 Task: In the Company hisense.com, Create email and send with subject: 'A Glimpse into the Future: Meet Our Disruptive Offering', and with mail content 'Hello,_x000D_
Unlock your full potential with our game-changing solution. Embrace the possibilities and embark on a journey of growth and success in your industry._x000D_
Regards', attach the document: Contract.pdf and insert image: visitingcard.jpg. Below Regards, write Instagram and insert the URL: 'www.instagram.com'. Mark checkbox to create task to follow up : In 1 month.  Enter or choose an email address of recipient's from company's contact and send.. Logged in from softage.4@softage.net
Action: Mouse moved to (83, 54)
Screenshot: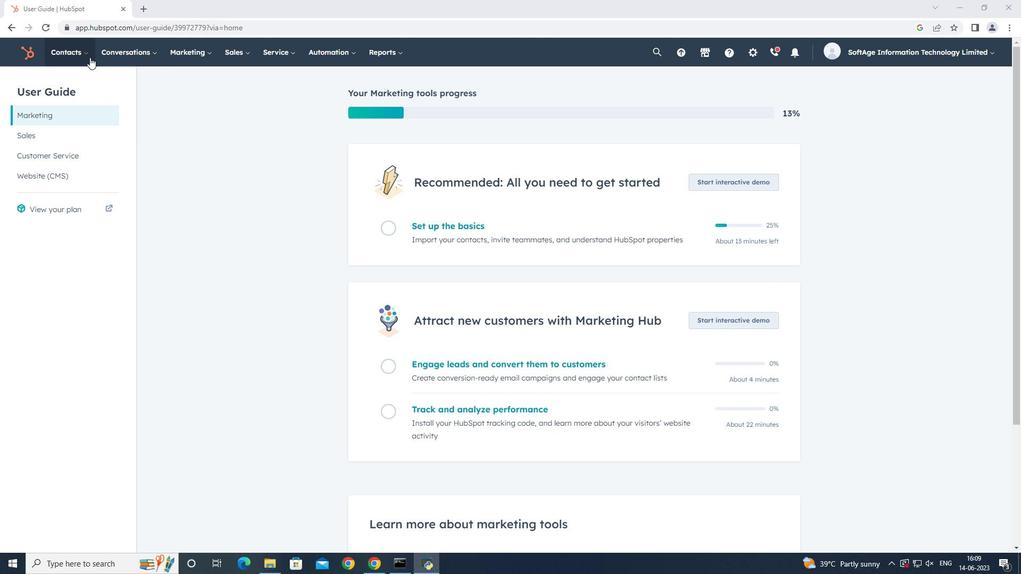 
Action: Mouse pressed left at (83, 54)
Screenshot: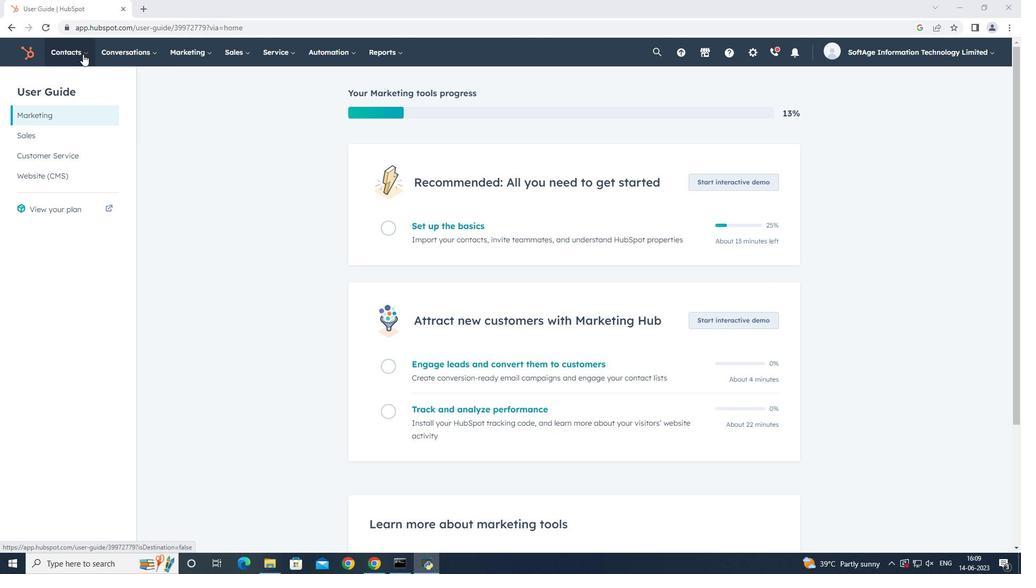 
Action: Mouse moved to (96, 98)
Screenshot: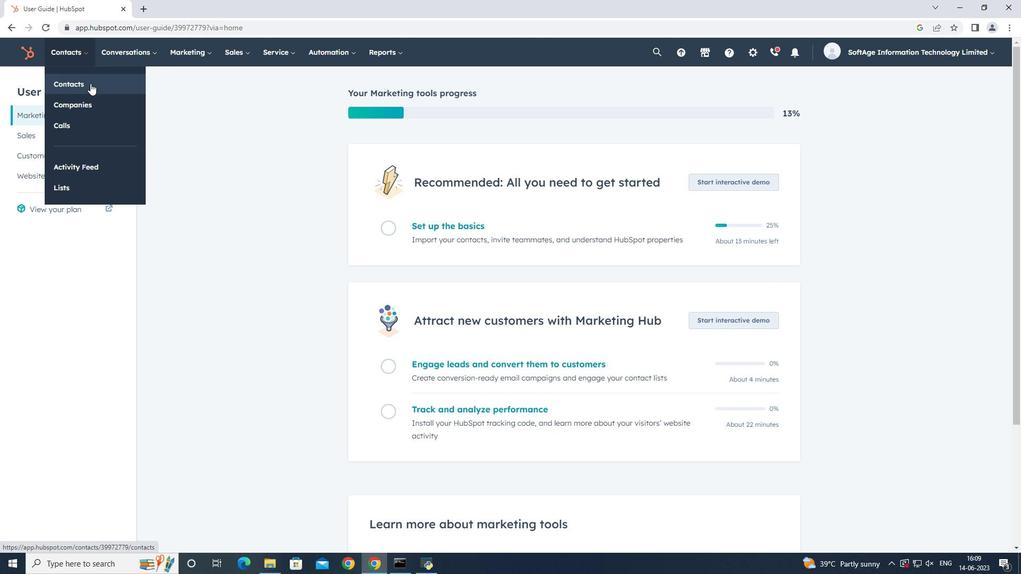 
Action: Mouse pressed left at (96, 98)
Screenshot: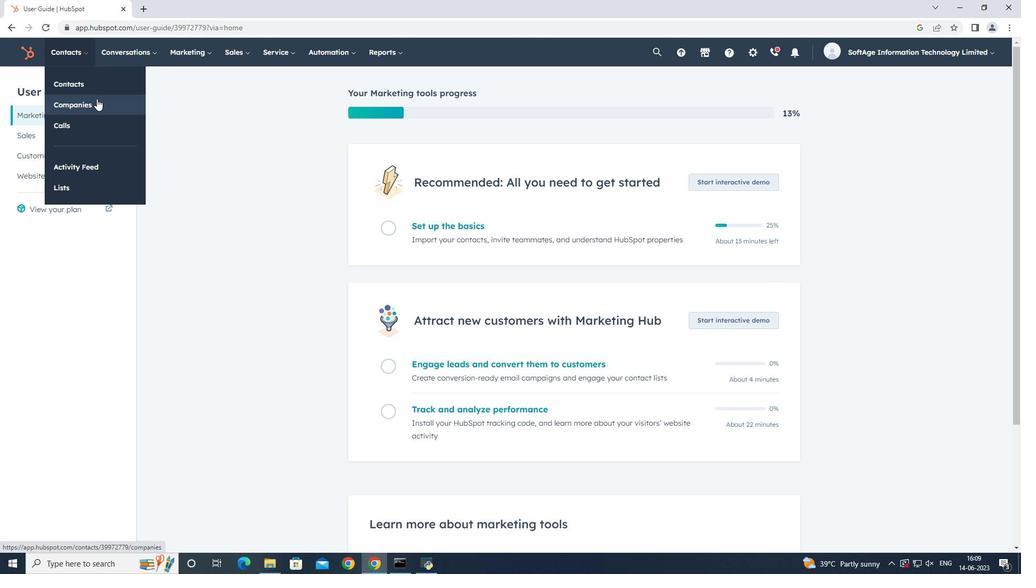 
Action: Mouse moved to (122, 175)
Screenshot: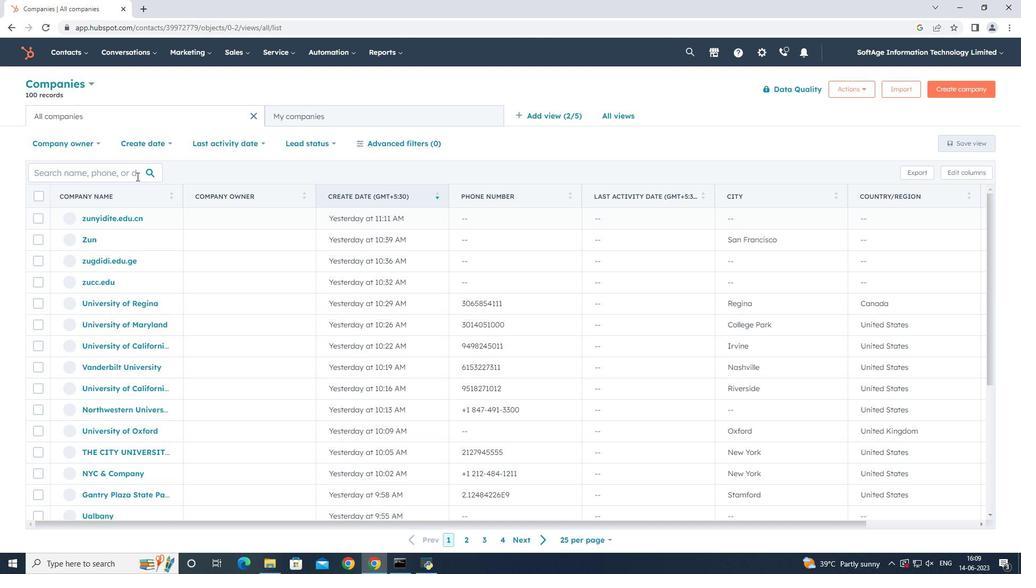 
Action: Mouse pressed left at (122, 175)
Screenshot: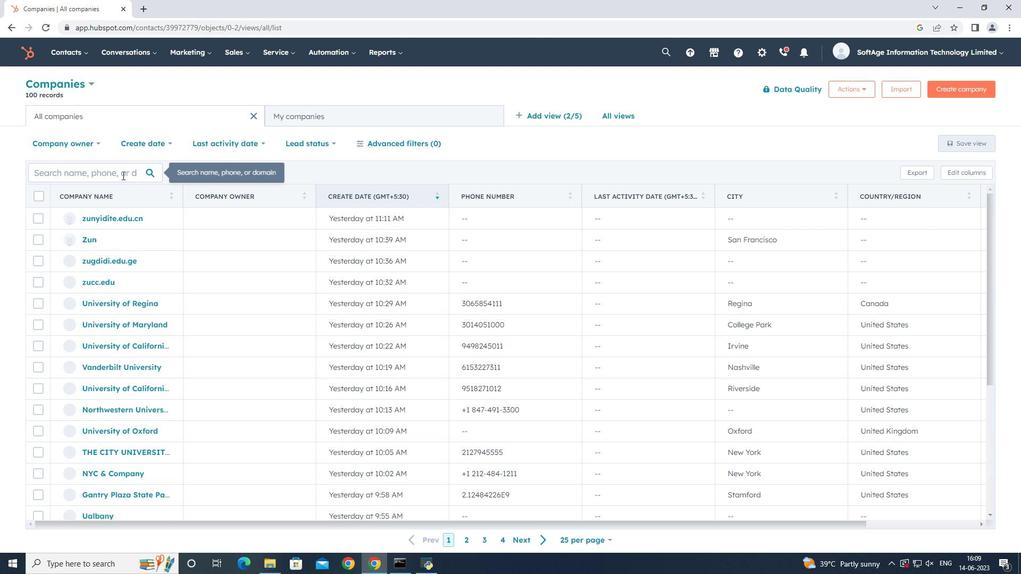 
Action: Key pressed hisense
Screenshot: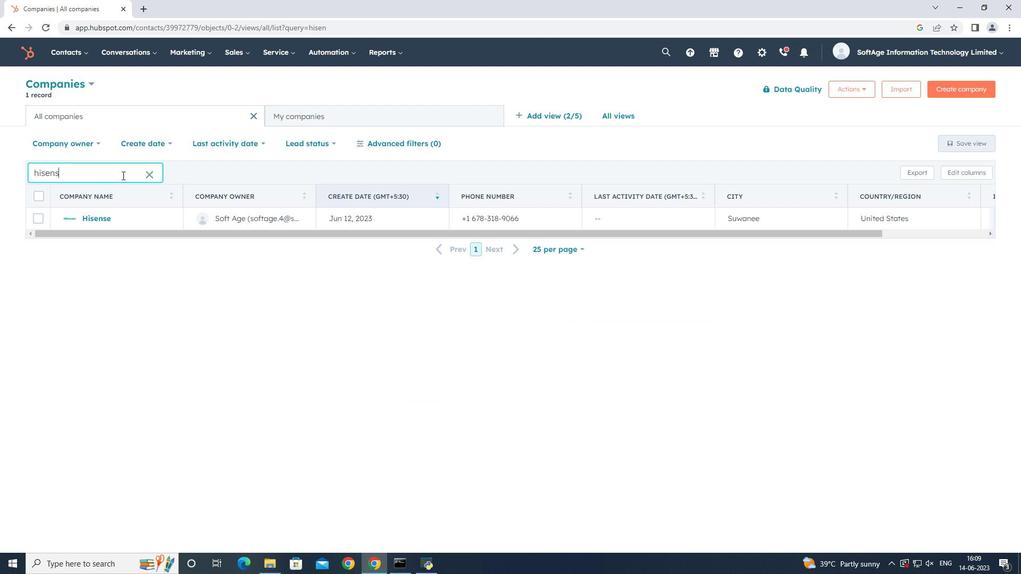 
Action: Mouse moved to (105, 220)
Screenshot: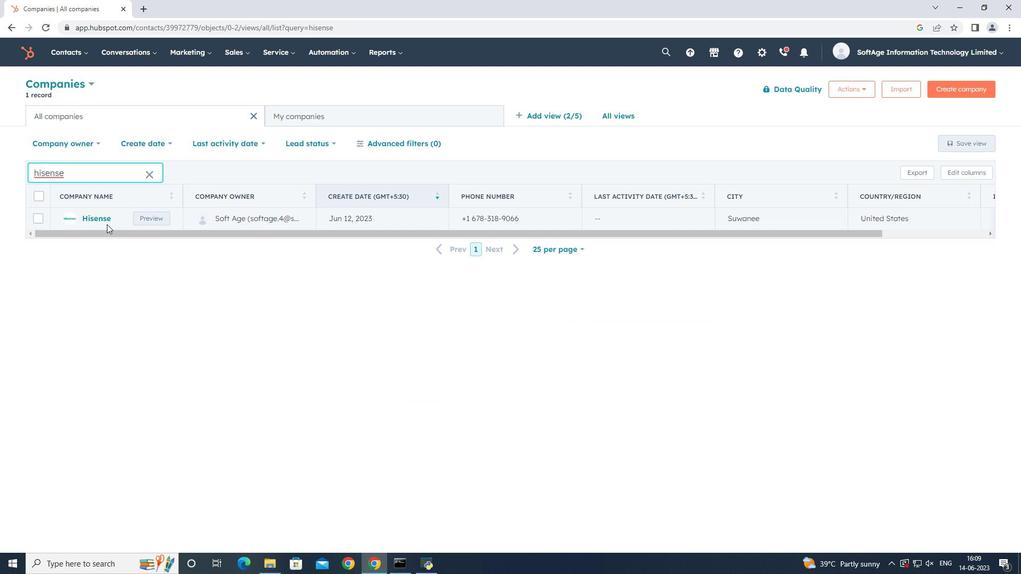 
Action: Mouse pressed left at (105, 220)
Screenshot: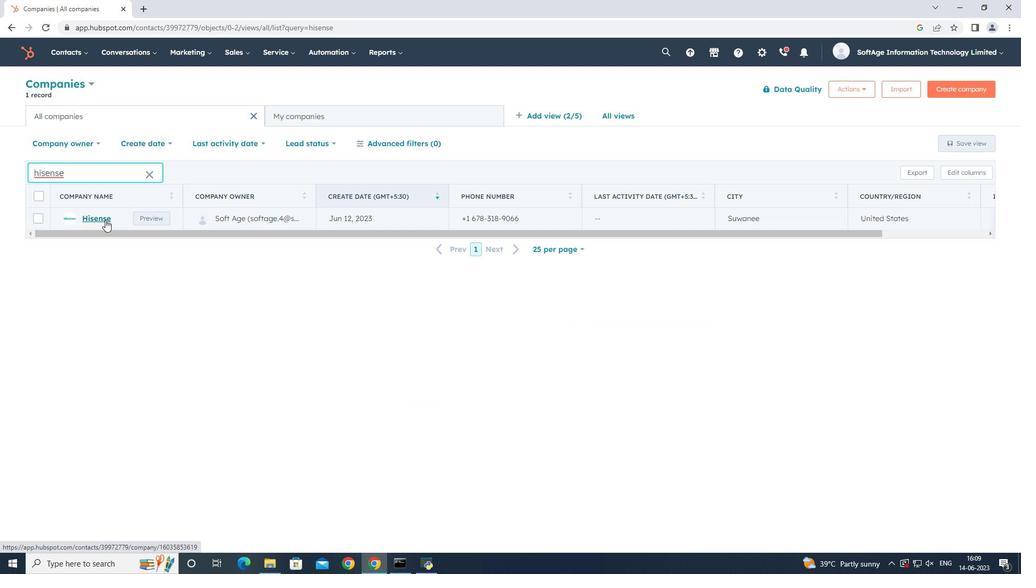 
Action: Mouse moved to (72, 176)
Screenshot: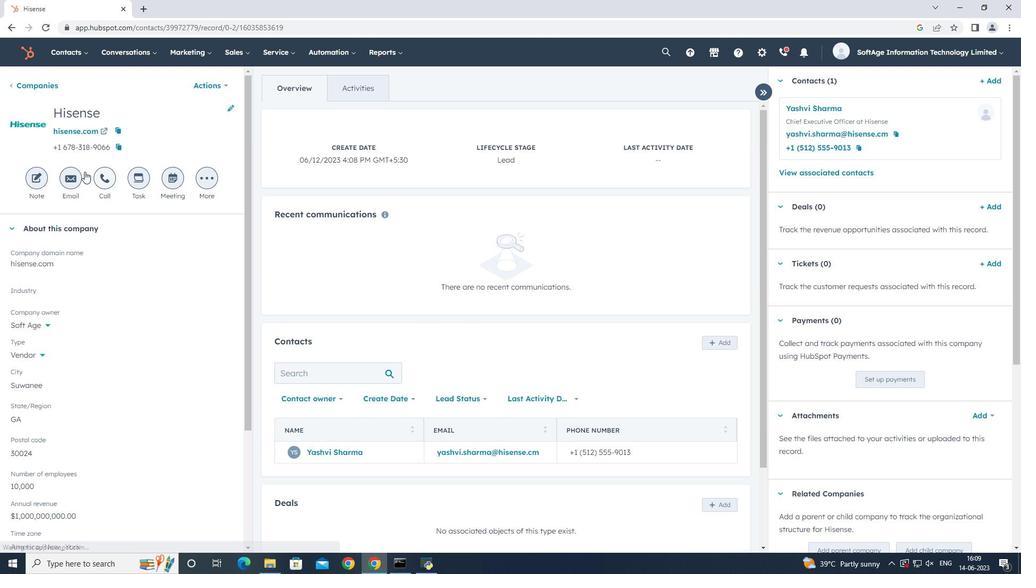 
Action: Mouse pressed left at (72, 176)
Screenshot: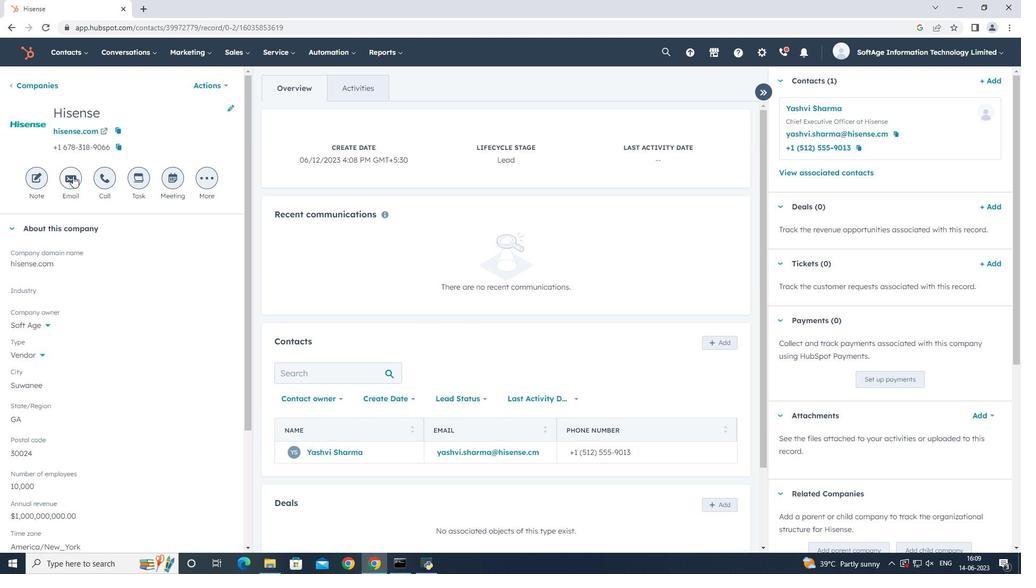
Action: Mouse moved to (454, 188)
Screenshot: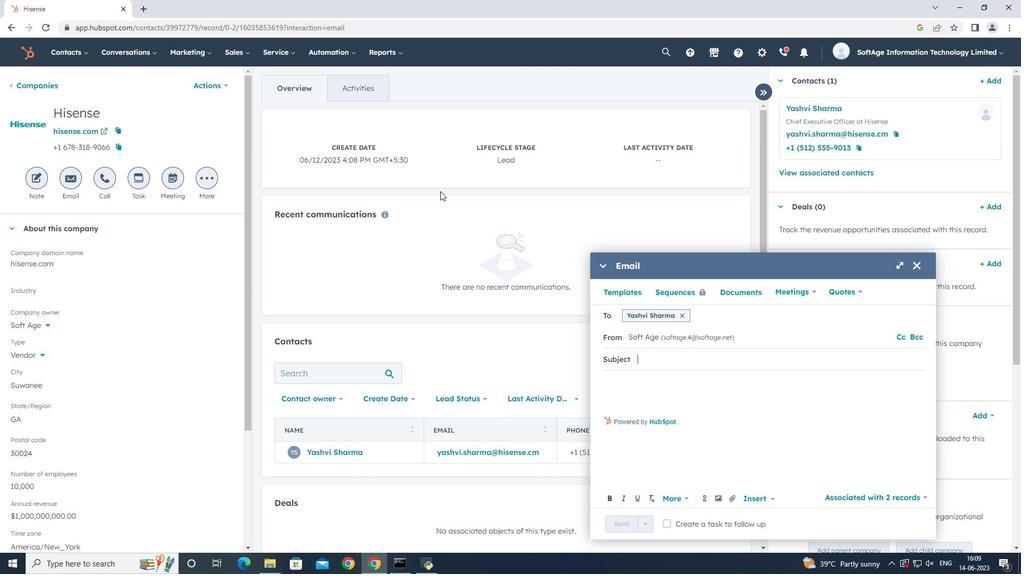 
Action: Key pressed <Key.shift>A<Key.space><Key.shift>Glimpse<Key.space>into<Key.space>the<Key.space><Key.shift>Future<Key.shift_r>:<Key.space><Key.shift><Key.shift><Key.shift><Key.shift><Key.shift>Meet<Key.space><Key.shift>Our<Key.space><Key.shift><Key.shift><Key.shift><Key.shift><Key.shift><Key.shift><Key.shift><Key.shift><Key.shift><Key.shift><Key.shift><Key.shift><Key.shift><Key.shift><Key.shift><Key.shift><Key.shift><Key.shift><Key.shift><Key.shift><Key.shift><Key.shift><Key.shift><Key.shift><Key.shift><Key.shift><Key.shift><Key.shift><Key.shift><Key.shift><Key.shift><Key.shift><Key.shift>Disruptive<Key.space><Key.shift>Offering,<Key.tab><Key.shift>Hello,<Key.enter><Key.enter><Key.shift_r><Key.shift_r><Key.shift_r><Key.shift_r><Key.shift_r><Key.shift_r><Key.shift_r><Key.shift_r><Key.shift_r><Key.shift_r><Key.shift_r>Unlock<Key.space>your<Key.space>full<Key.space>potential<Key.space>with<Key.space>our<Key.space>game-changing<Key.space>solution.<Key.space><Key.shift><Key.shift>Embrace<Key.space>the<Key.space>possibilities<Key.space>and<Key.space>embark<Key.space>on<Key.space>a<Key.space>journey<Key.space>of<Key.space>growth<Key.space>and<Key.space>success<Key.space>in<Key.space>your<Key.space>industry.<Key.enter><Key.enter><Key.shift>Regards,<Key.enter>
Screenshot: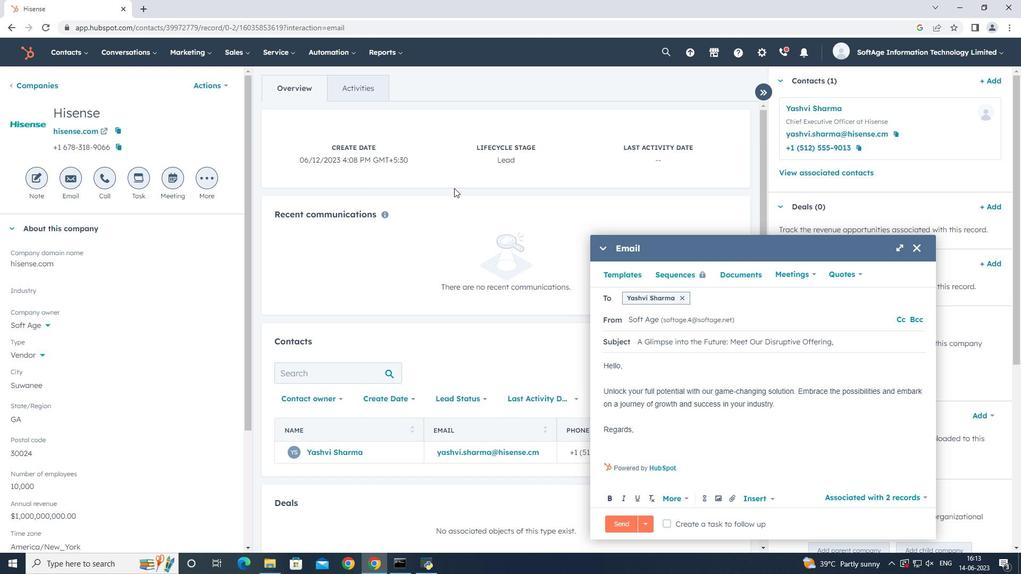 
Action: Mouse moved to (734, 500)
Screenshot: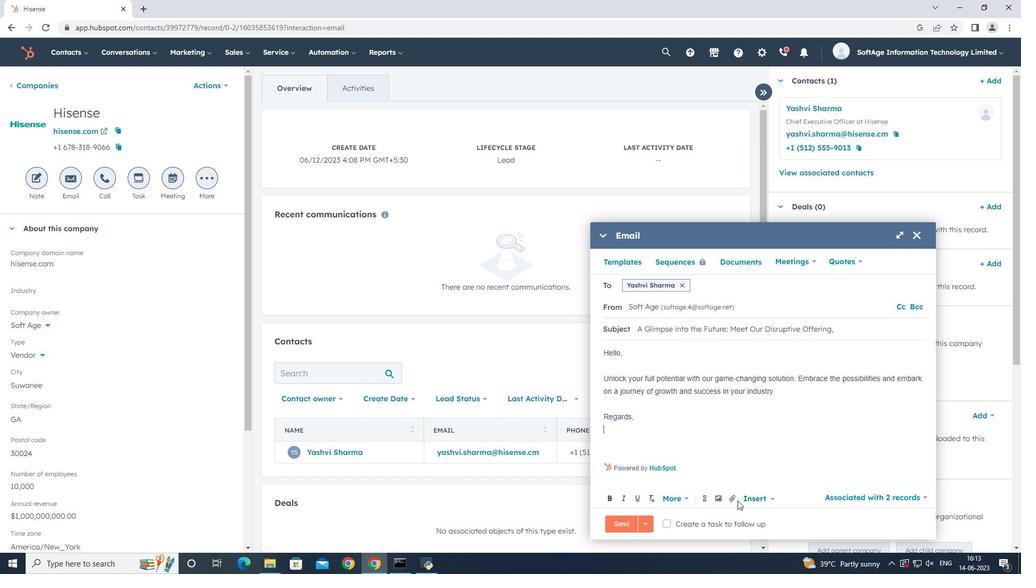 
Action: Mouse pressed left at (734, 500)
Screenshot: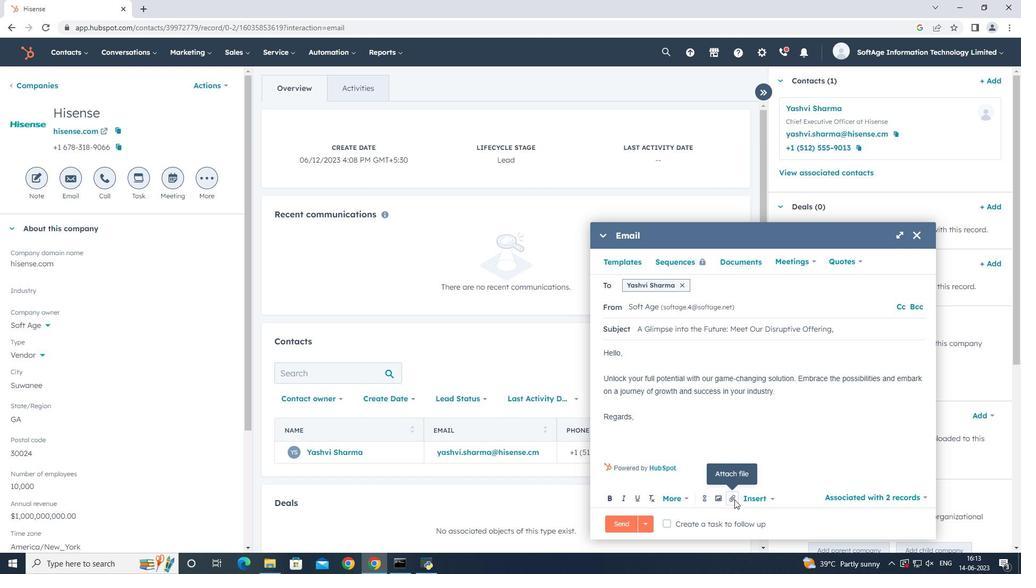 
Action: Mouse moved to (752, 469)
Screenshot: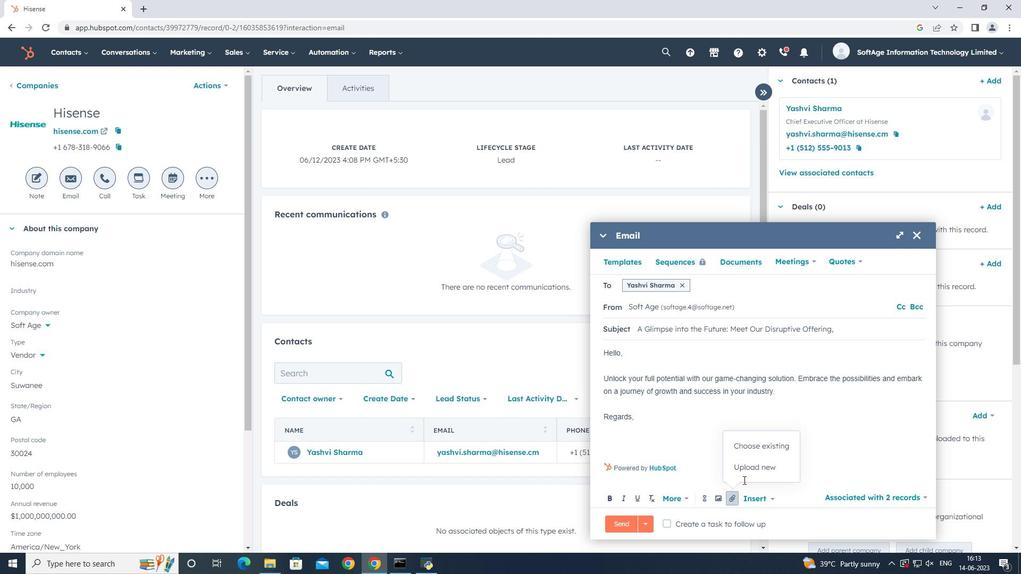 
Action: Mouse pressed left at (752, 469)
Screenshot: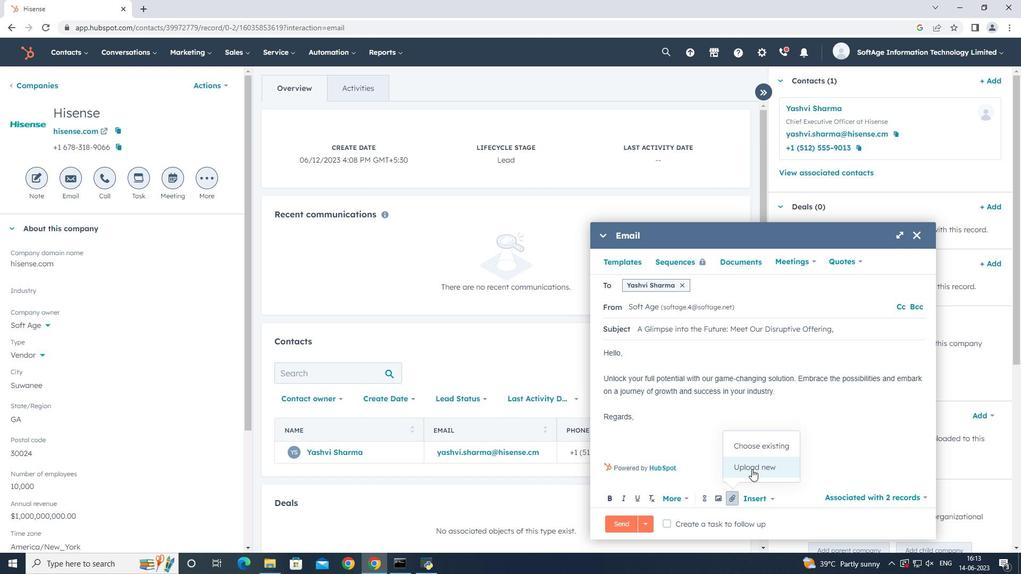 
Action: Mouse moved to (245, 104)
Screenshot: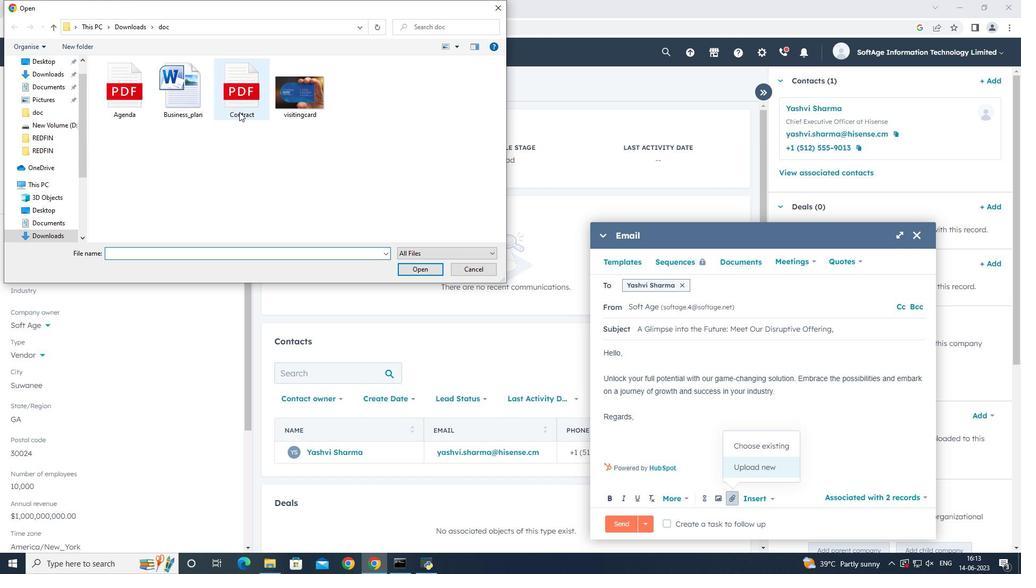 
Action: Mouse pressed left at (245, 104)
Screenshot: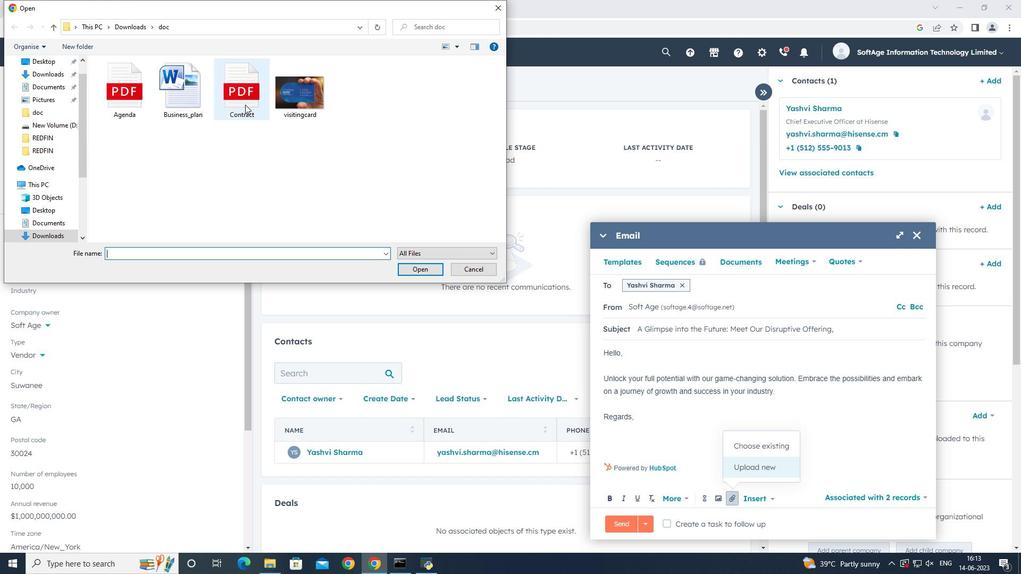 
Action: Mouse pressed left at (245, 104)
Screenshot: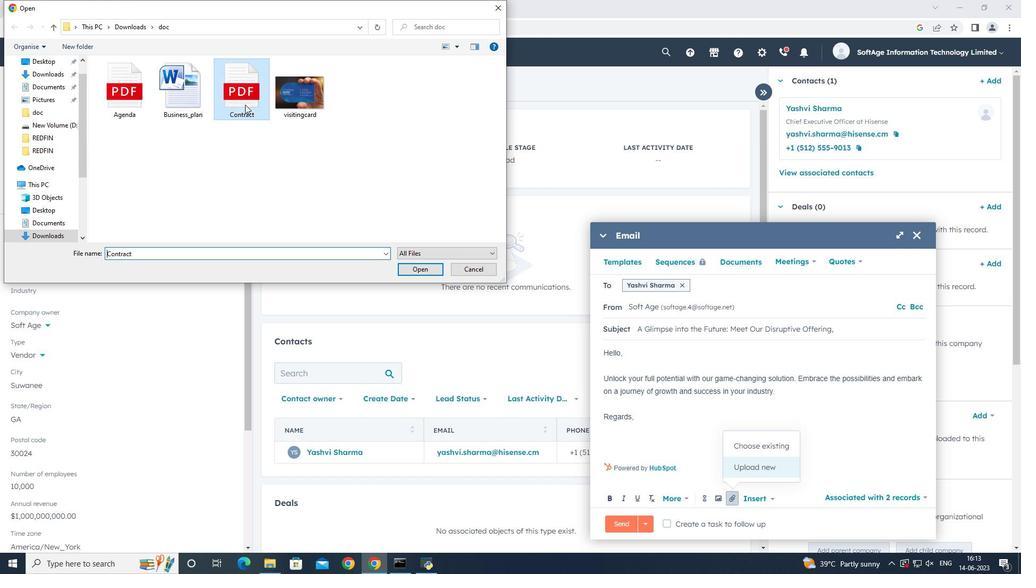 
Action: Mouse moved to (721, 468)
Screenshot: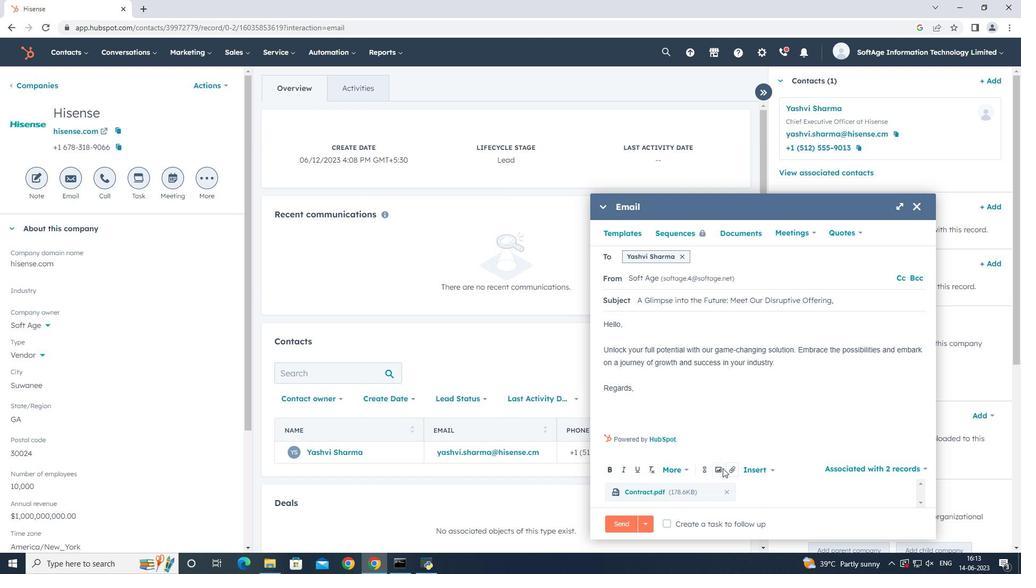 
Action: Mouse pressed left at (721, 468)
Screenshot: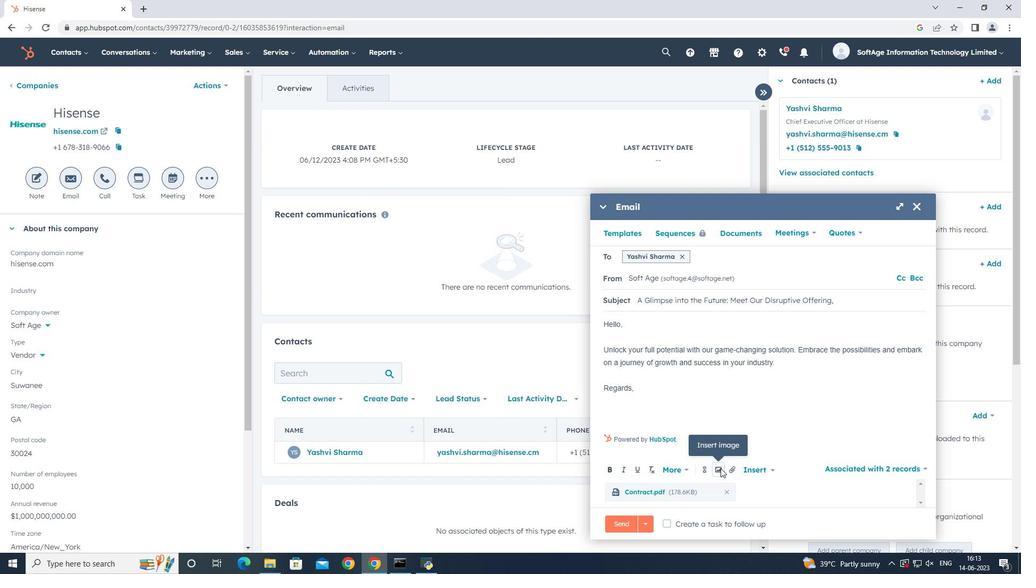 
Action: Mouse moved to (726, 444)
Screenshot: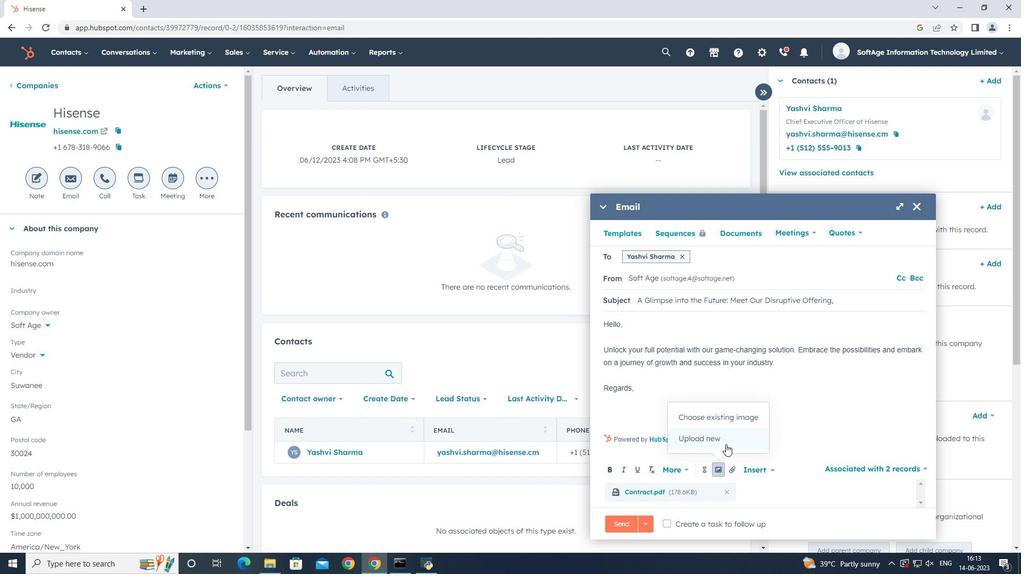 
Action: Mouse pressed left at (726, 444)
Screenshot: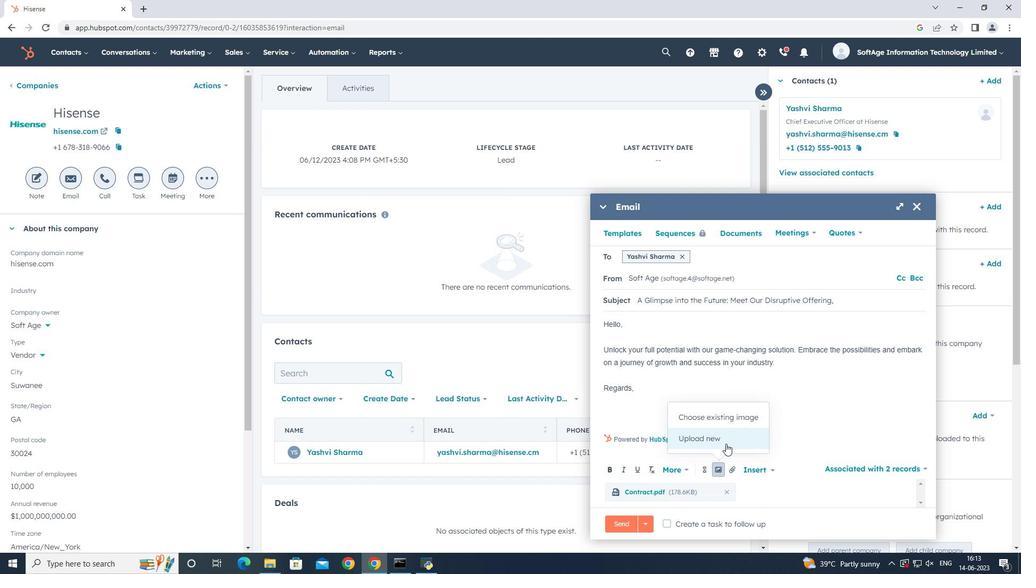 
Action: Mouse moved to (132, 99)
Screenshot: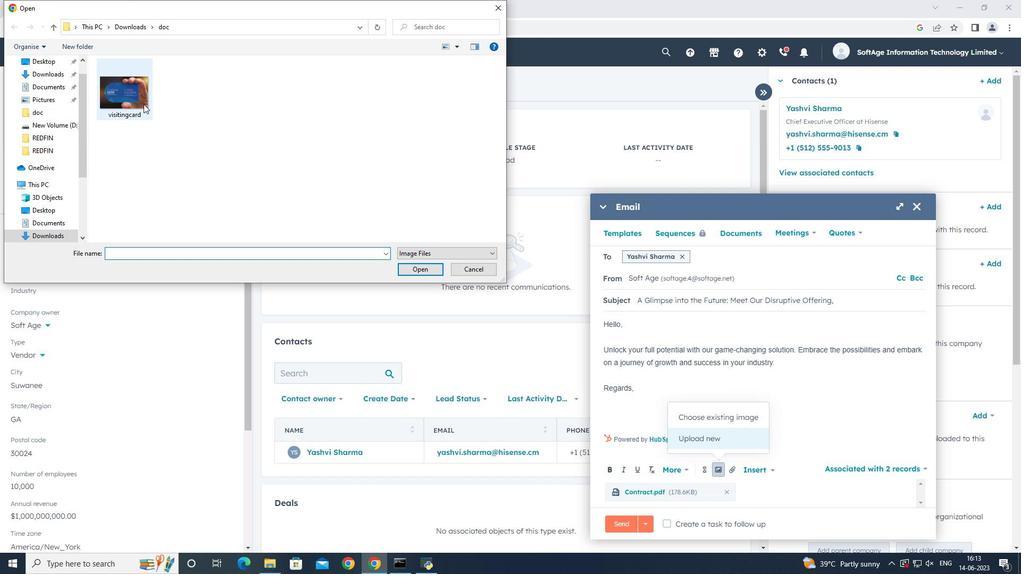 
Action: Mouse pressed left at (132, 99)
Screenshot: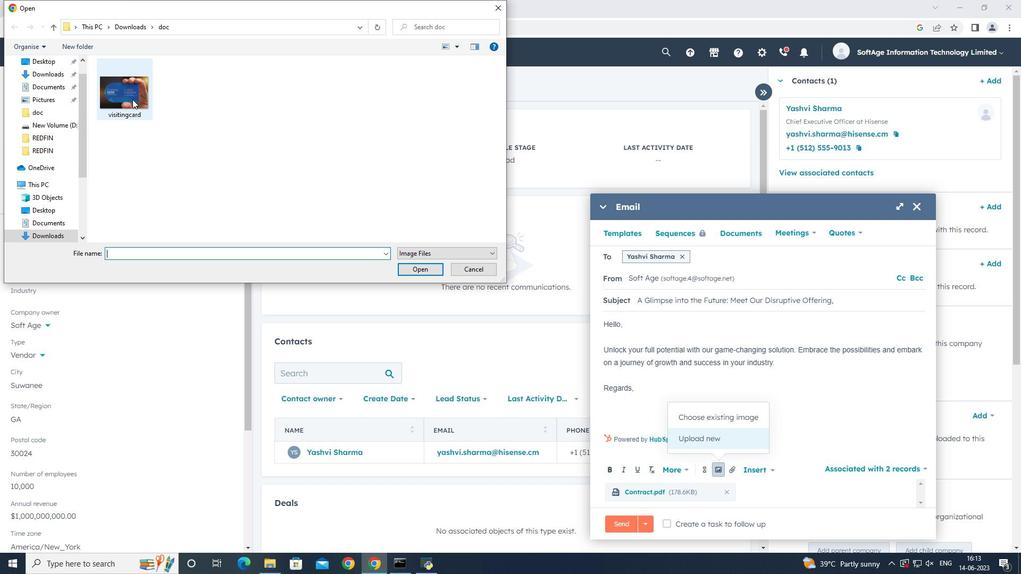 
Action: Mouse pressed left at (132, 99)
Screenshot: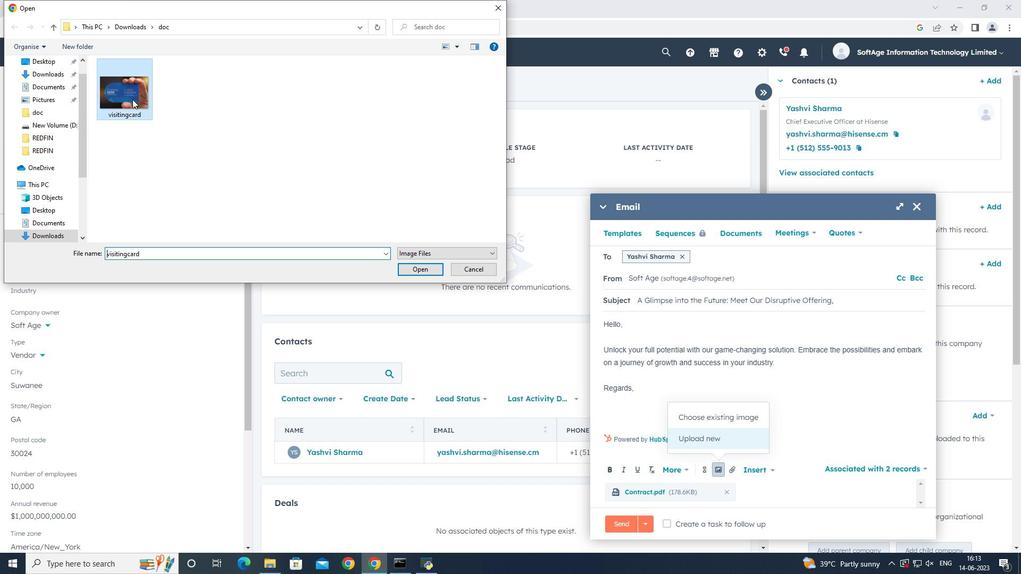 
Action: Mouse moved to (610, 292)
Screenshot: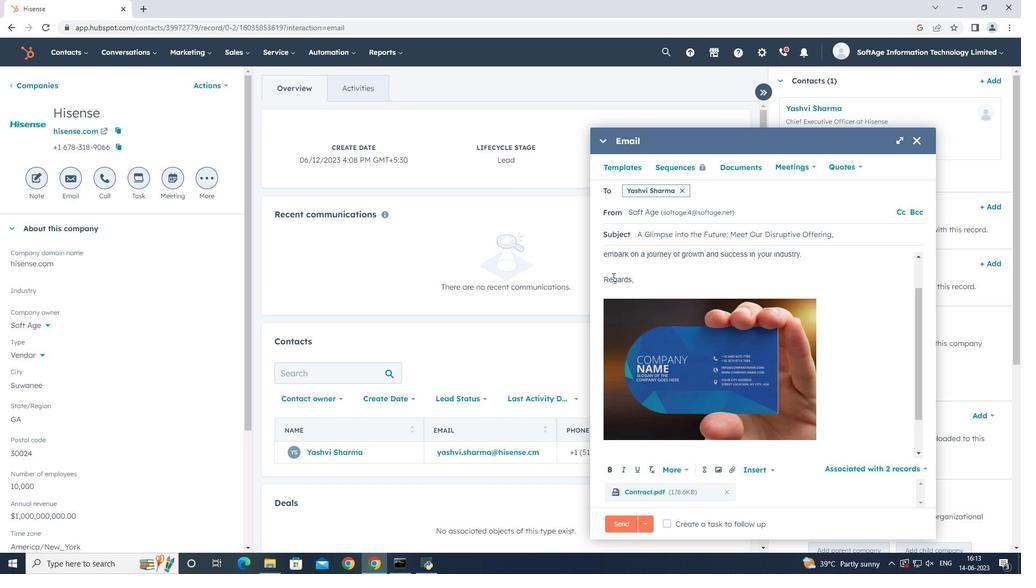 
Action: Mouse pressed left at (610, 292)
Screenshot: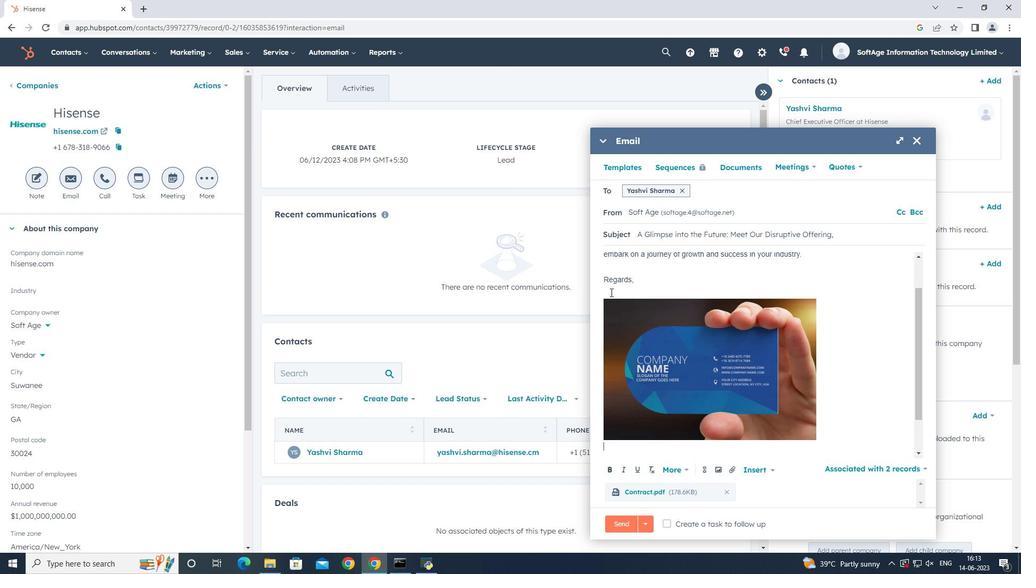 
Action: Mouse moved to (773, 289)
Screenshot: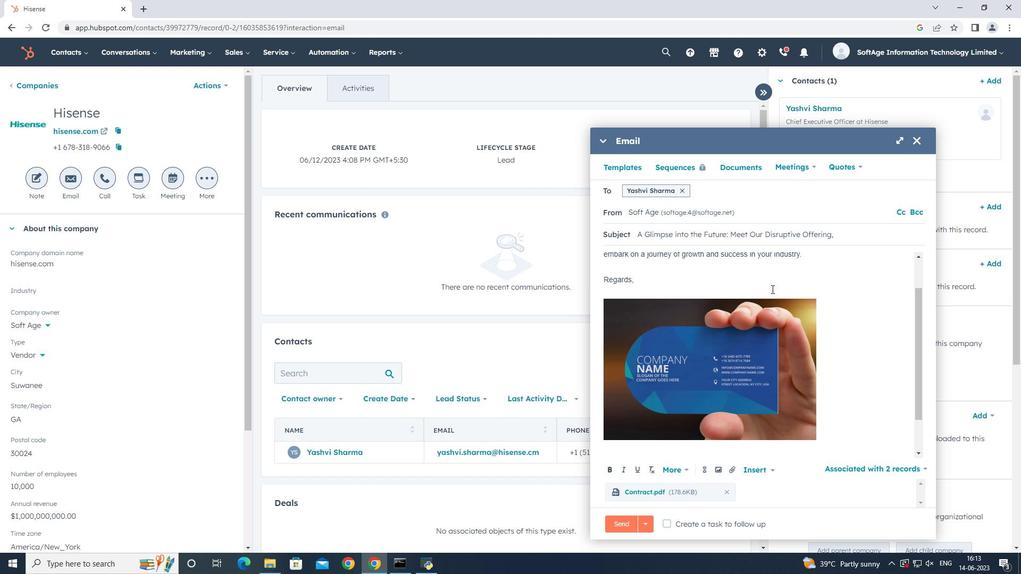 
Action: Key pressed <Key.shift><Key.shift><Key.shift><Key.shift><Key.shift><Key.shift><Key.shift>Instagram
Screenshot: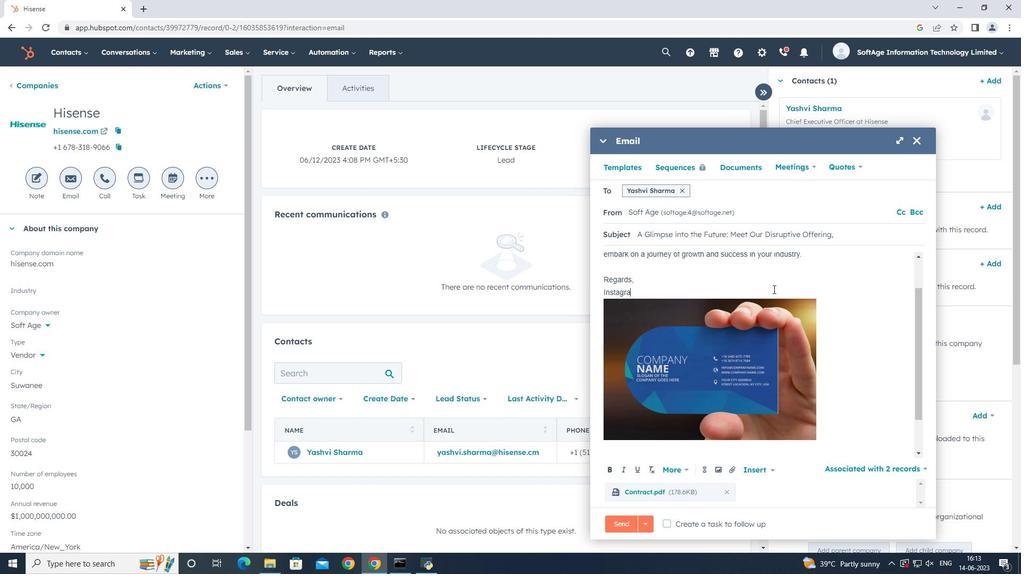 
Action: Mouse moved to (704, 474)
Screenshot: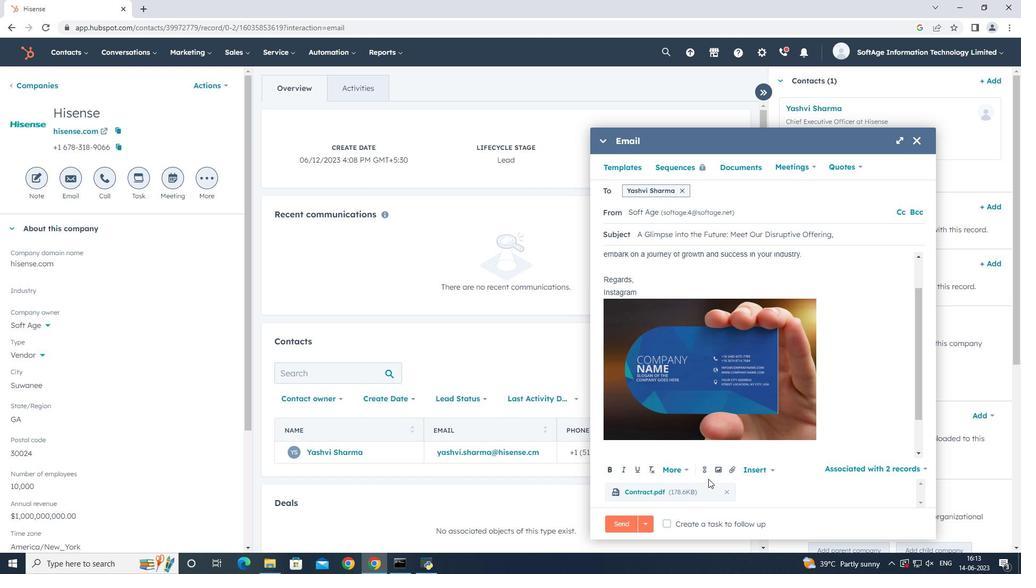 
Action: Mouse pressed left at (704, 474)
Screenshot: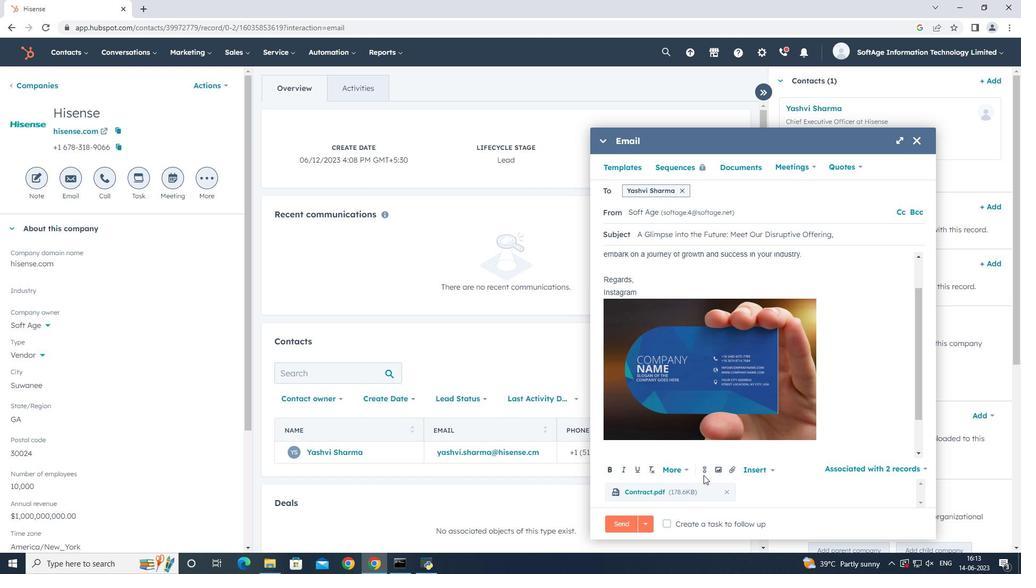 
Action: Mouse moved to (740, 392)
Screenshot: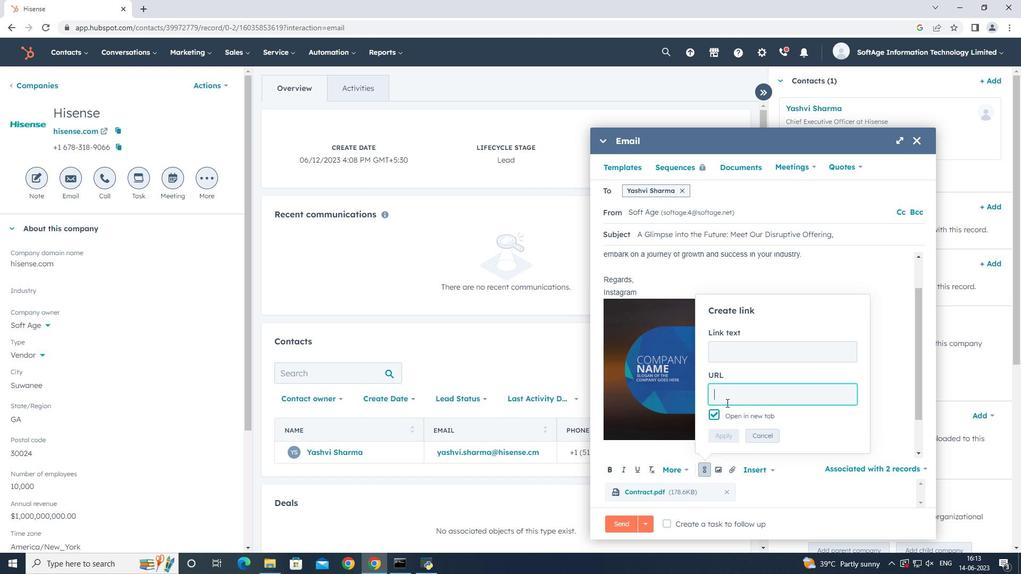 
Action: Key pressed www.instagram.com
Screenshot: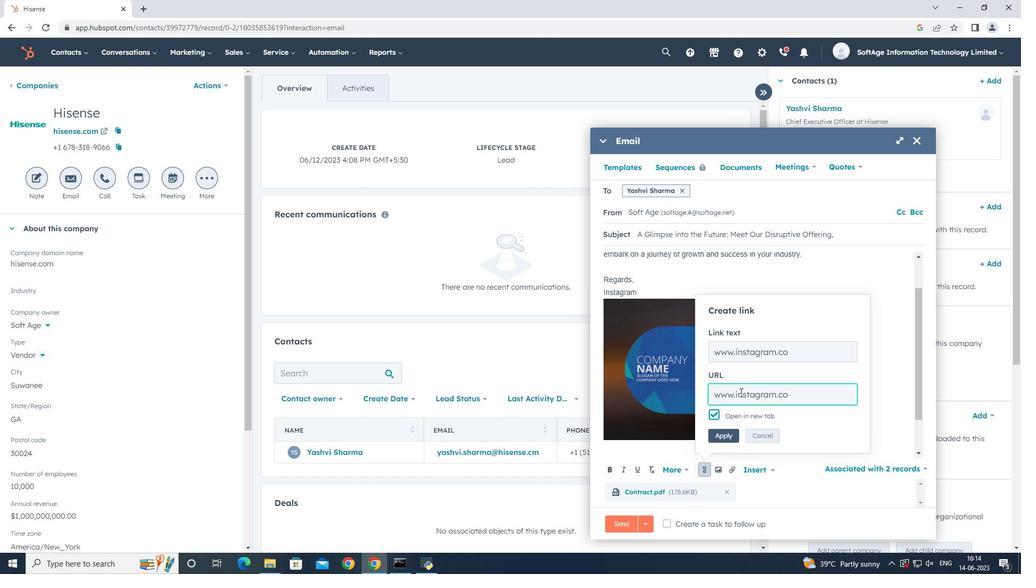 
Action: Mouse moved to (723, 436)
Screenshot: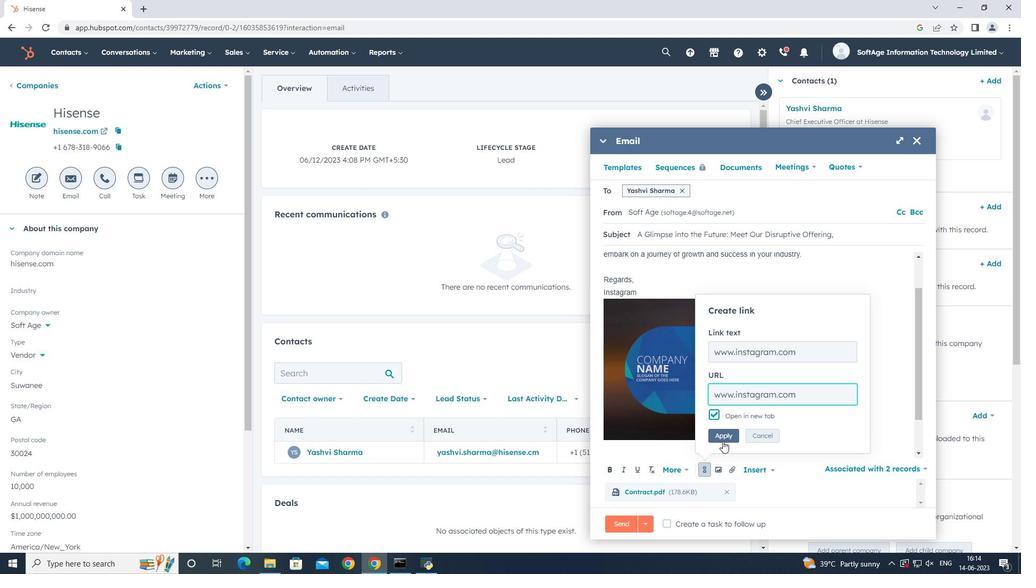 
Action: Mouse pressed left at (723, 436)
Screenshot: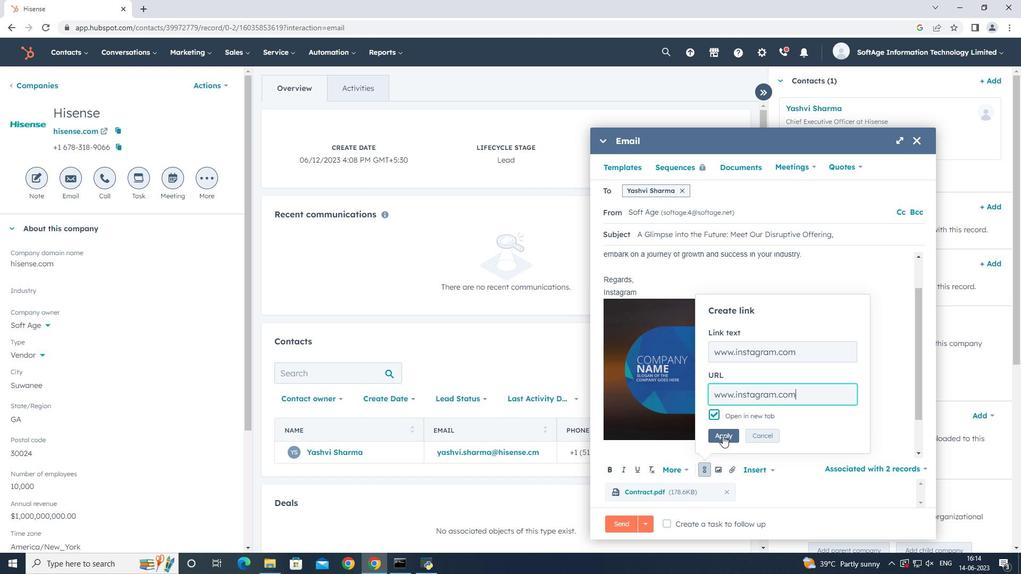
Action: Mouse moved to (721, 520)
Screenshot: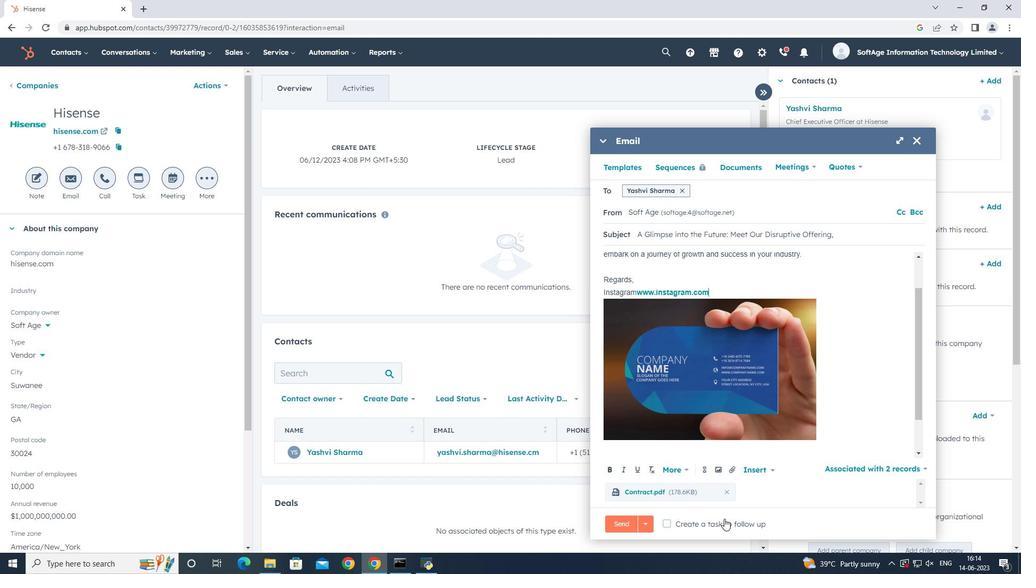 
Action: Mouse pressed left at (721, 520)
Screenshot: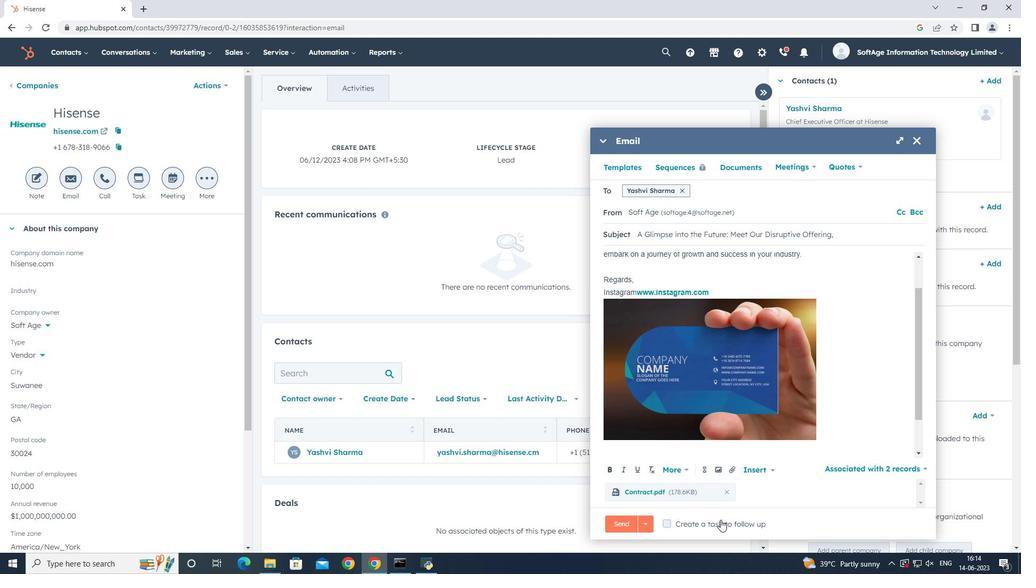 
Action: Mouse moved to (814, 522)
Screenshot: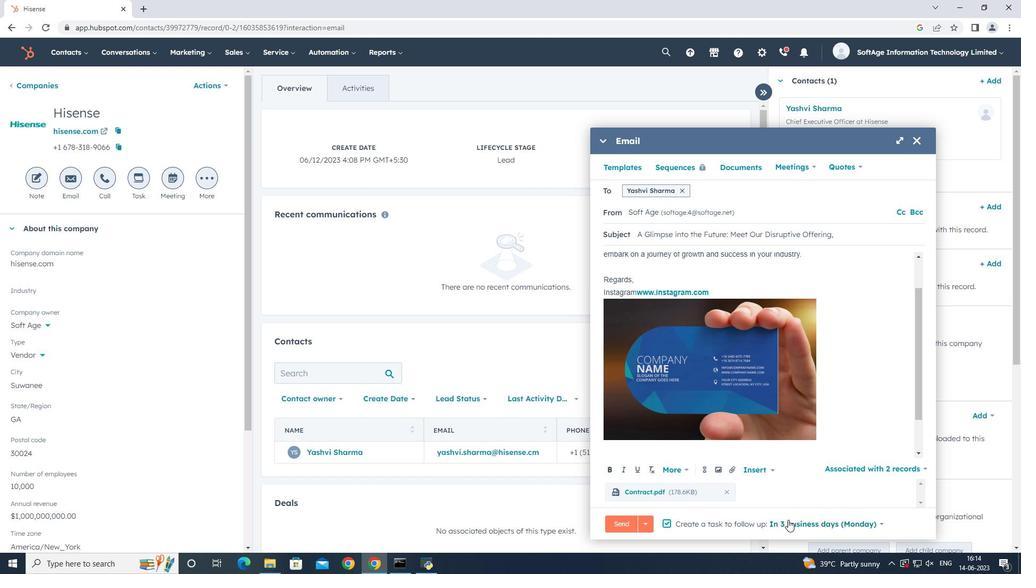 
Action: Mouse pressed left at (814, 522)
Screenshot: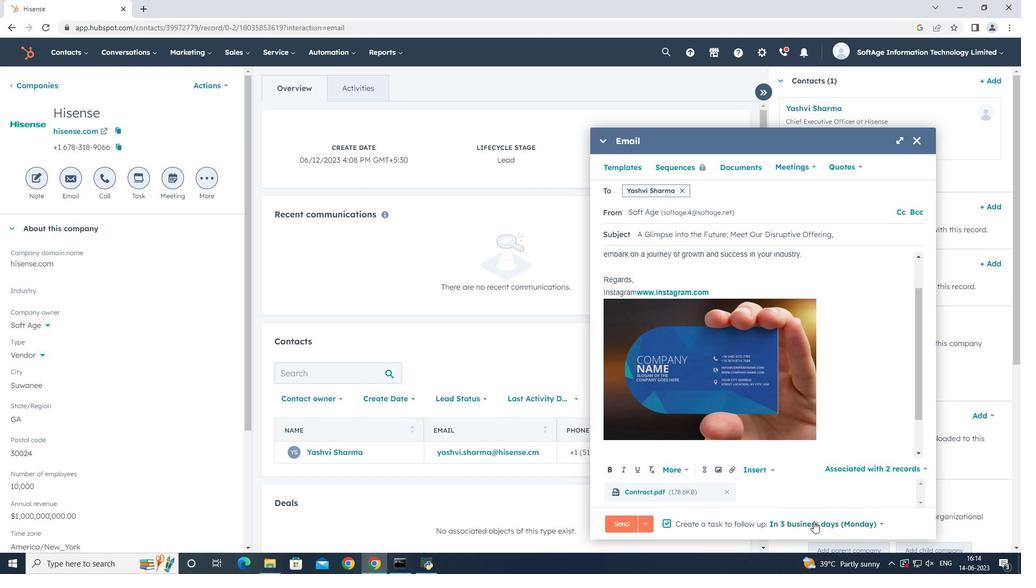 
Action: Mouse moved to (820, 486)
Screenshot: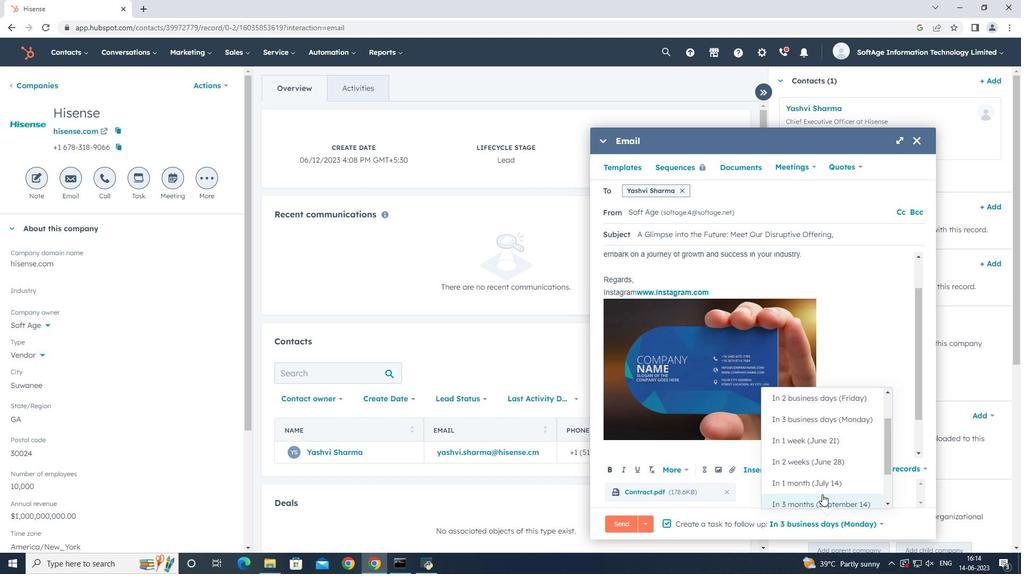 
Action: Mouse pressed left at (820, 486)
Screenshot: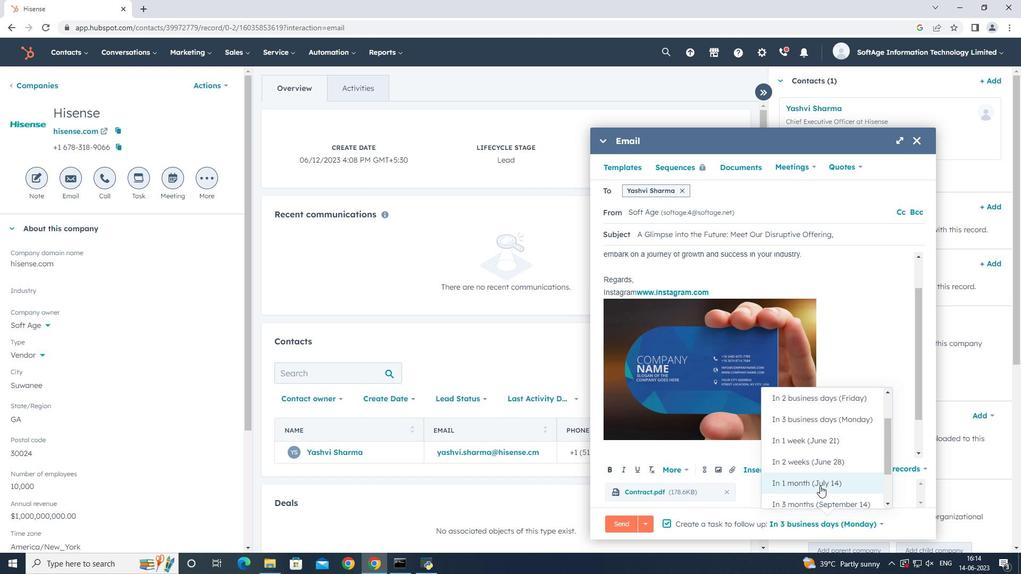 
Action: Mouse moved to (681, 189)
Screenshot: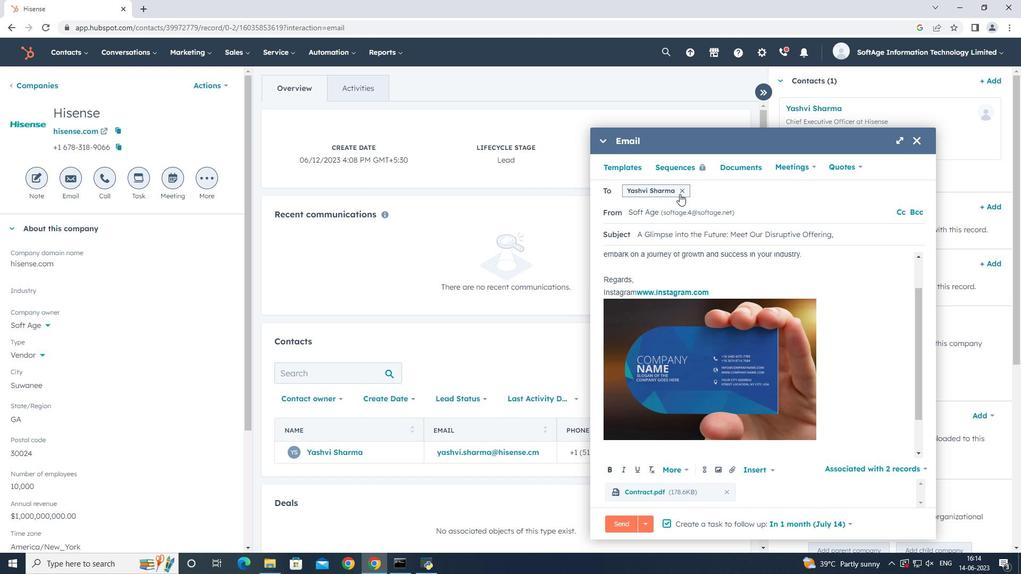 
Action: Mouse pressed left at (681, 189)
Screenshot: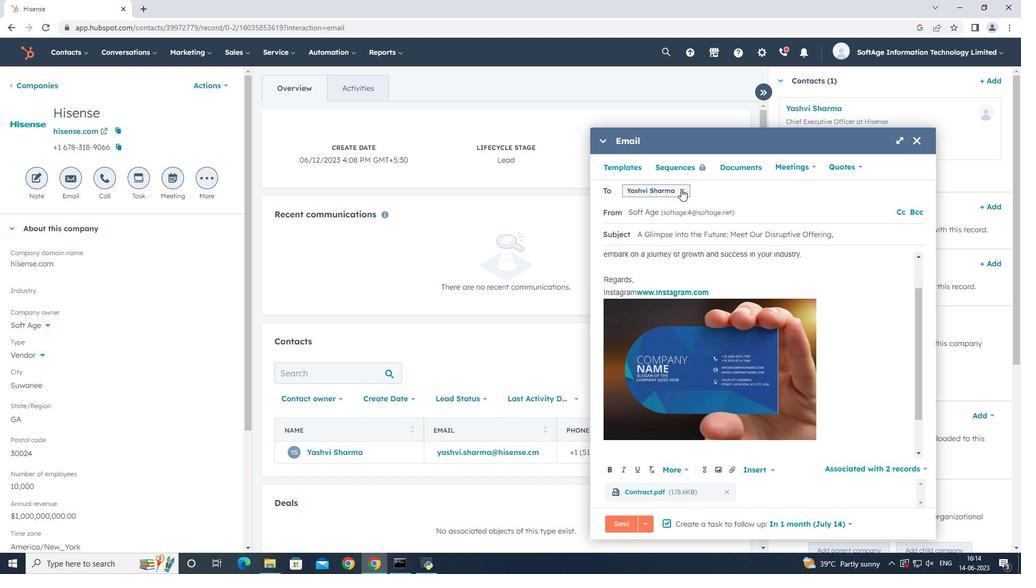 
Action: Mouse moved to (676, 192)
Screenshot: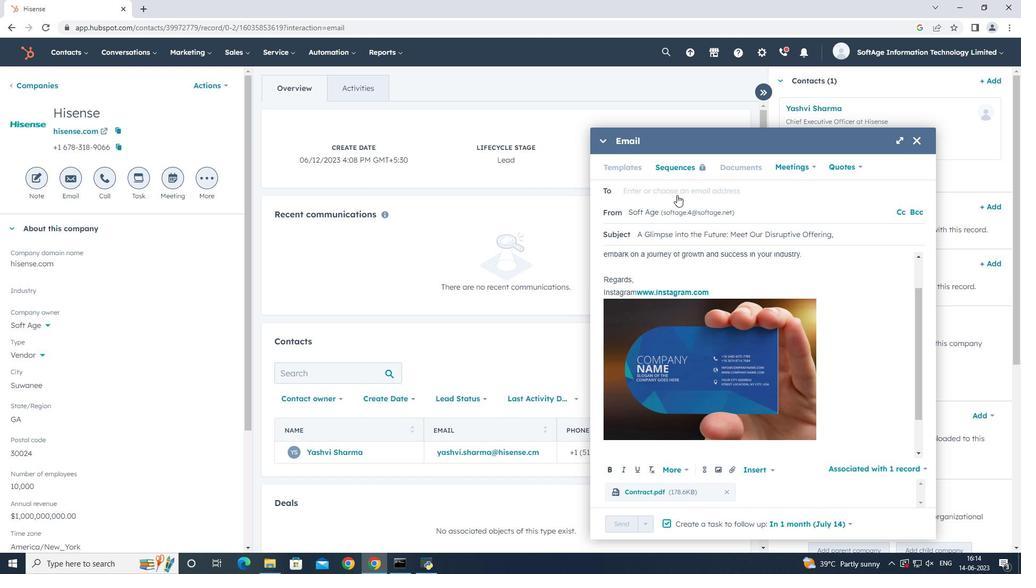 
Action: Mouse pressed left at (676, 192)
Screenshot: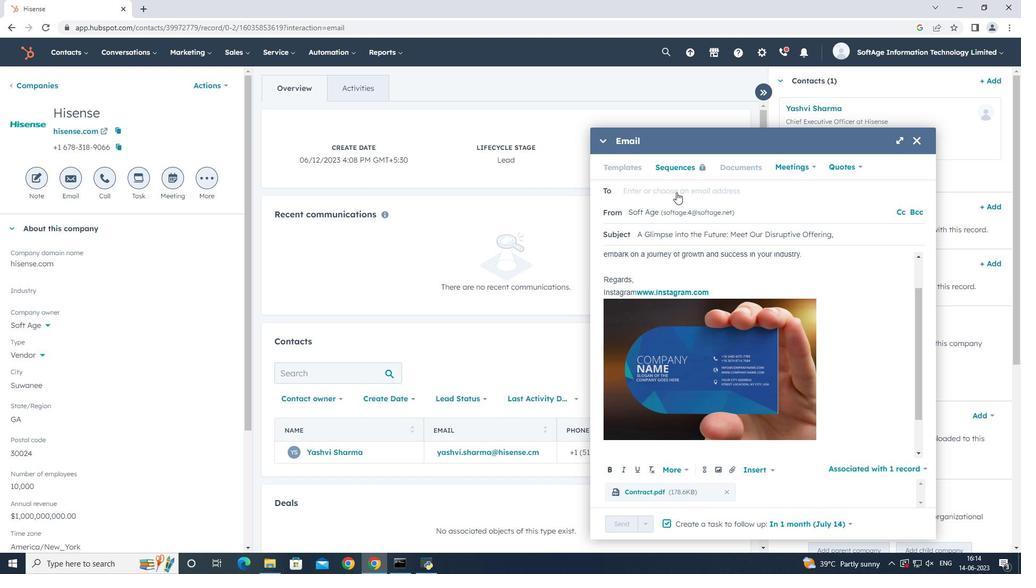 
Action: Mouse moved to (677, 221)
Screenshot: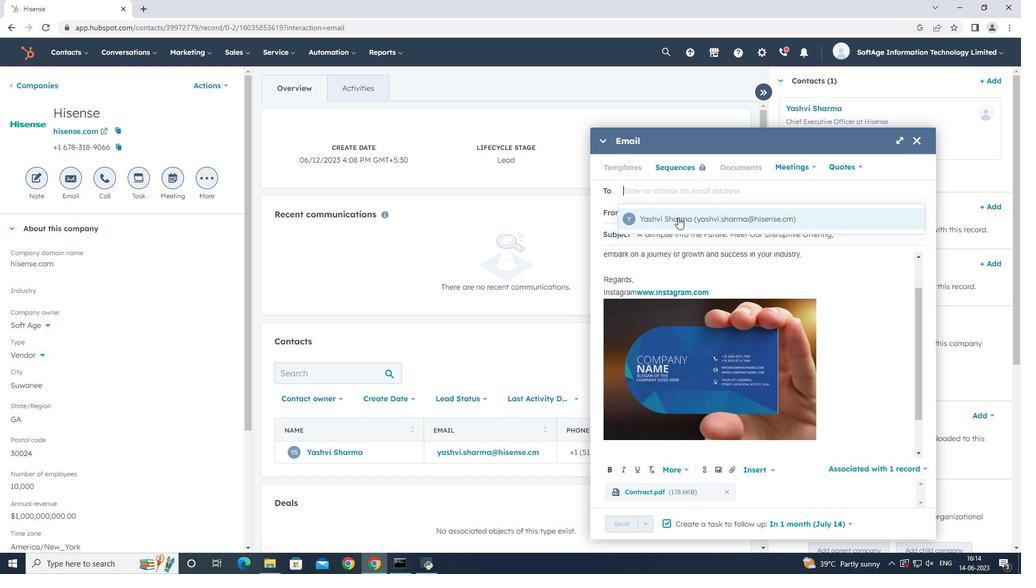 
Action: Mouse pressed left at (677, 221)
Screenshot: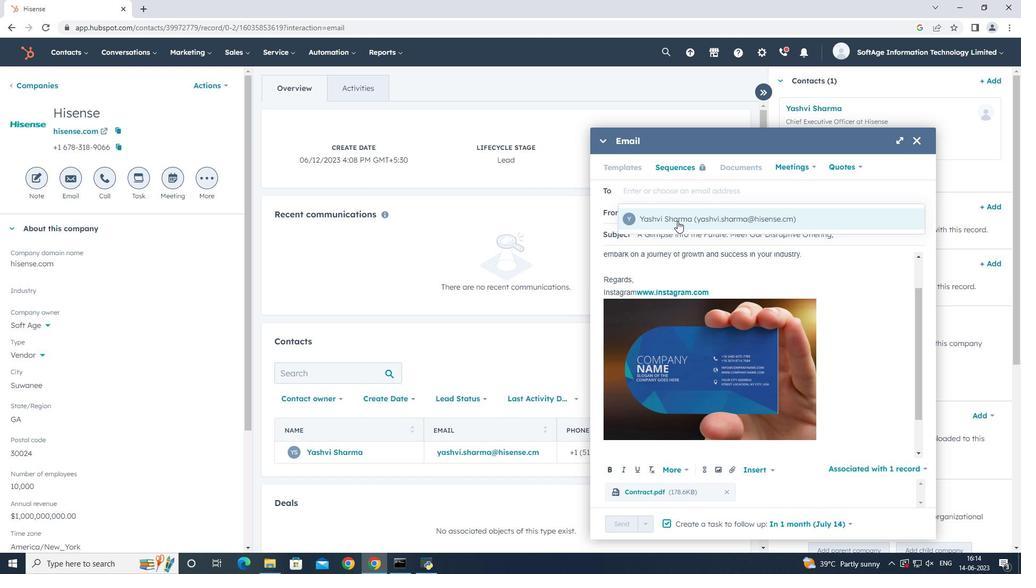 
Action: Mouse moved to (620, 518)
Screenshot: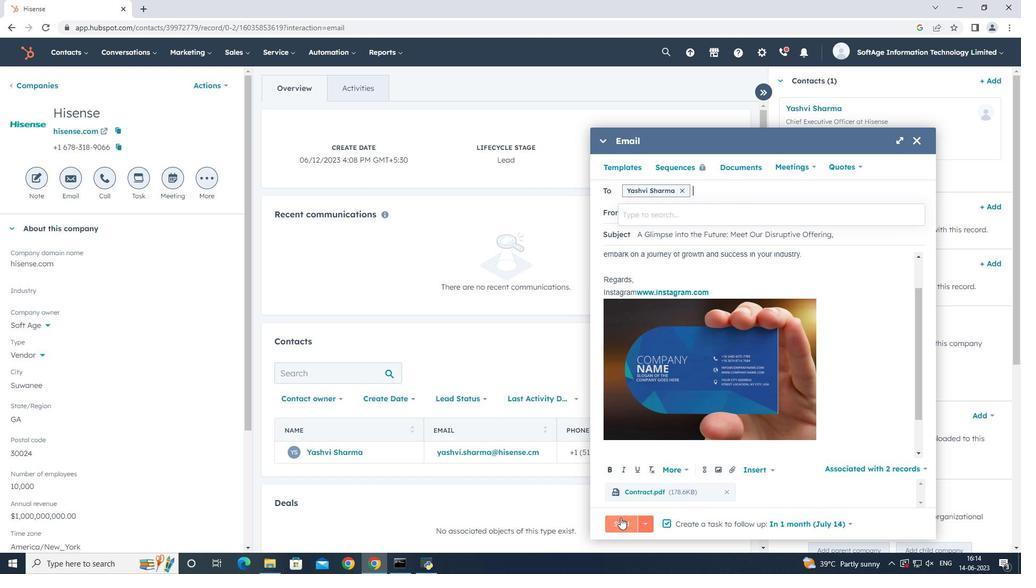 
Action: Mouse pressed left at (620, 518)
Screenshot: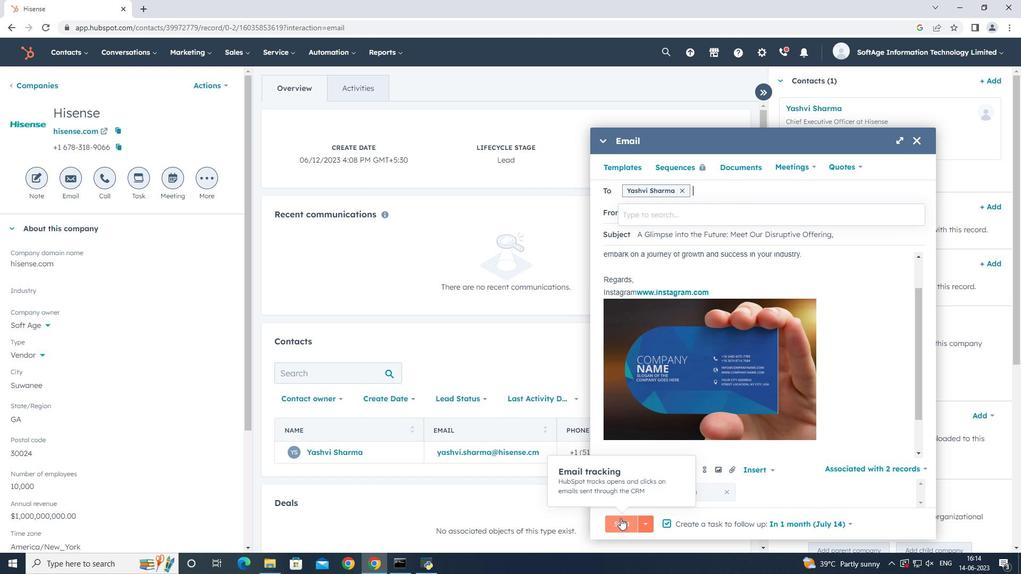 
Action: Mouse moved to (722, 304)
Screenshot: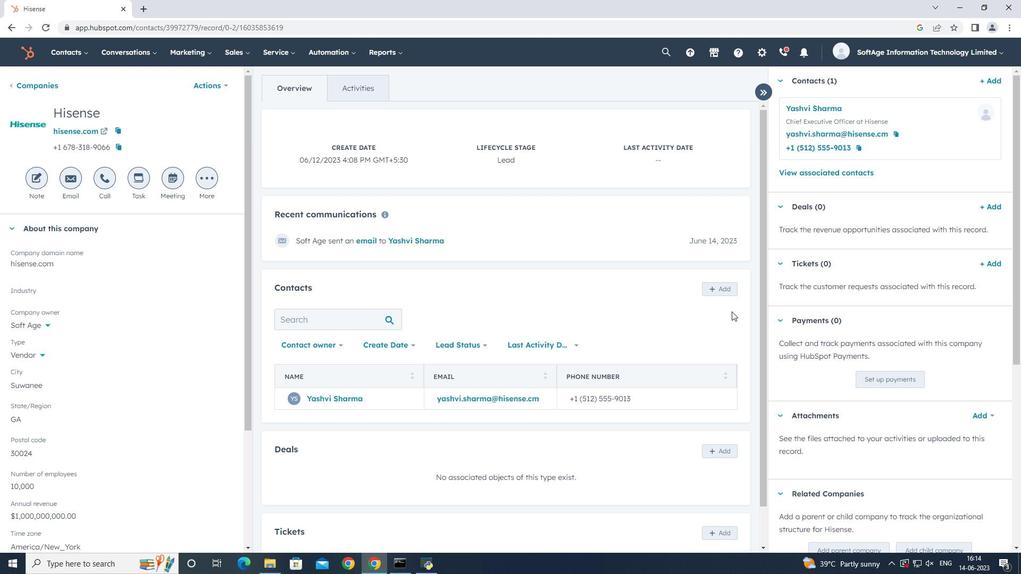
